 Task: Select the auto option in the package manager.
Action: Mouse moved to (16, 555)
Screenshot: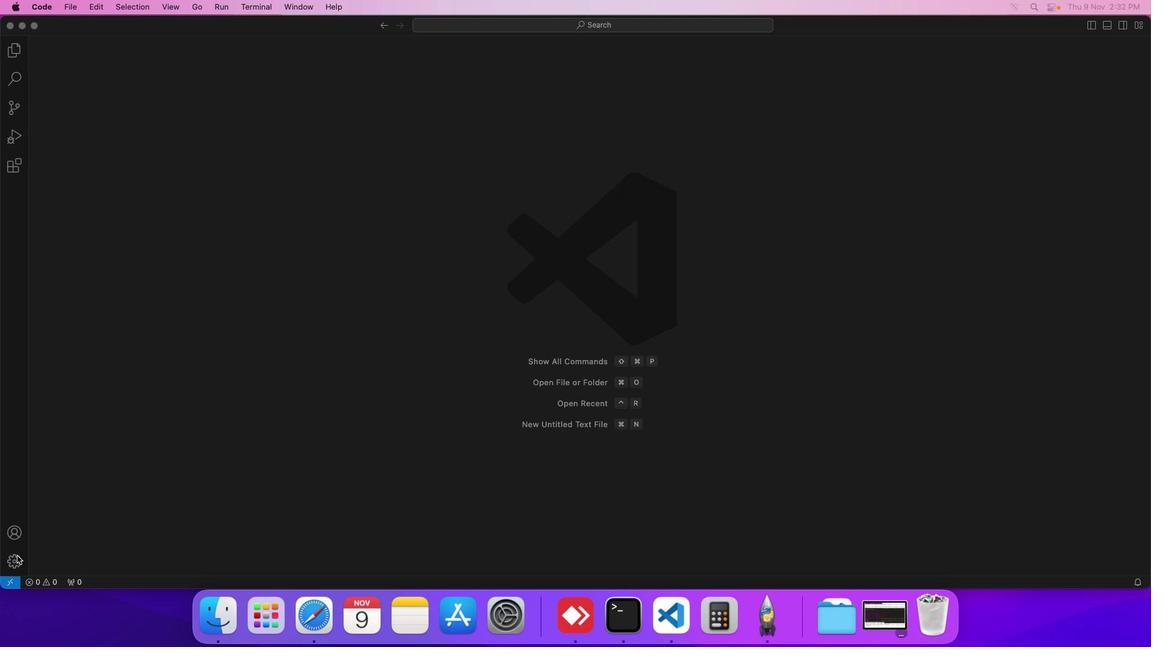 
Action: Mouse pressed left at (16, 555)
Screenshot: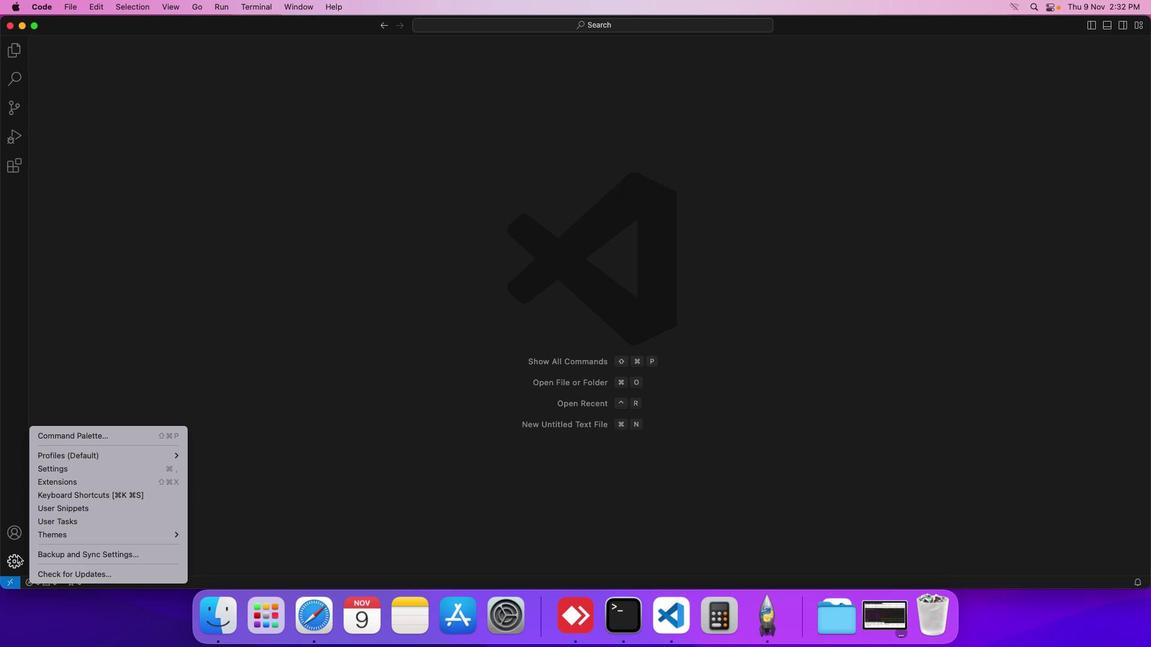 
Action: Mouse moved to (70, 467)
Screenshot: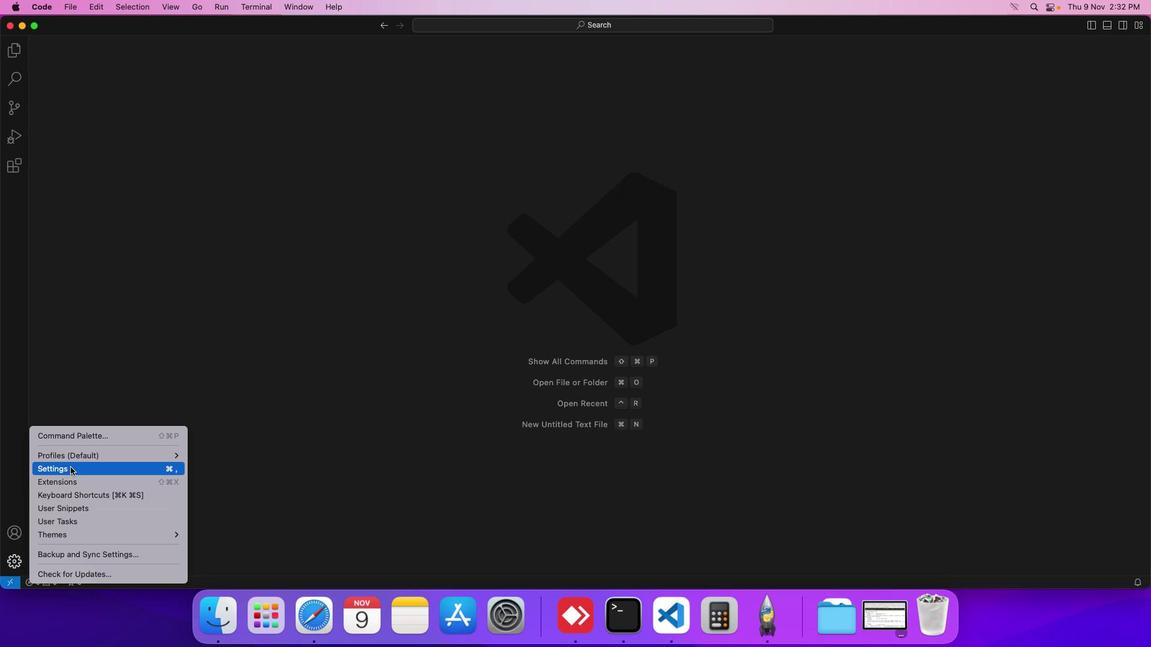 
Action: Mouse pressed left at (70, 467)
Screenshot: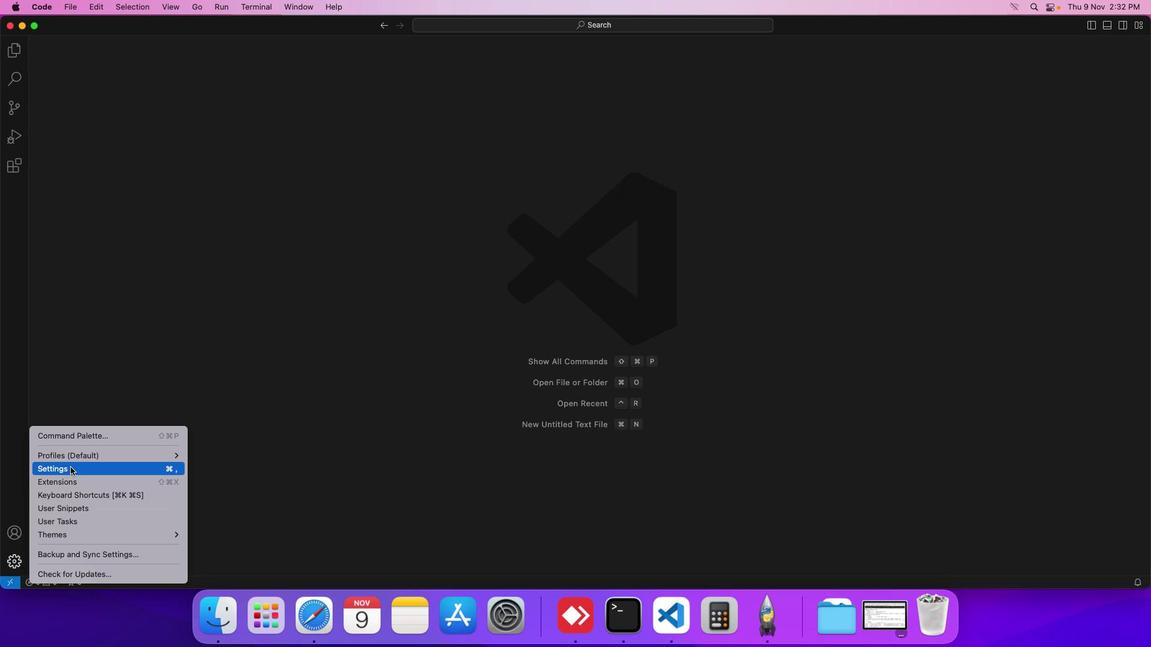 
Action: Mouse moved to (275, 214)
Screenshot: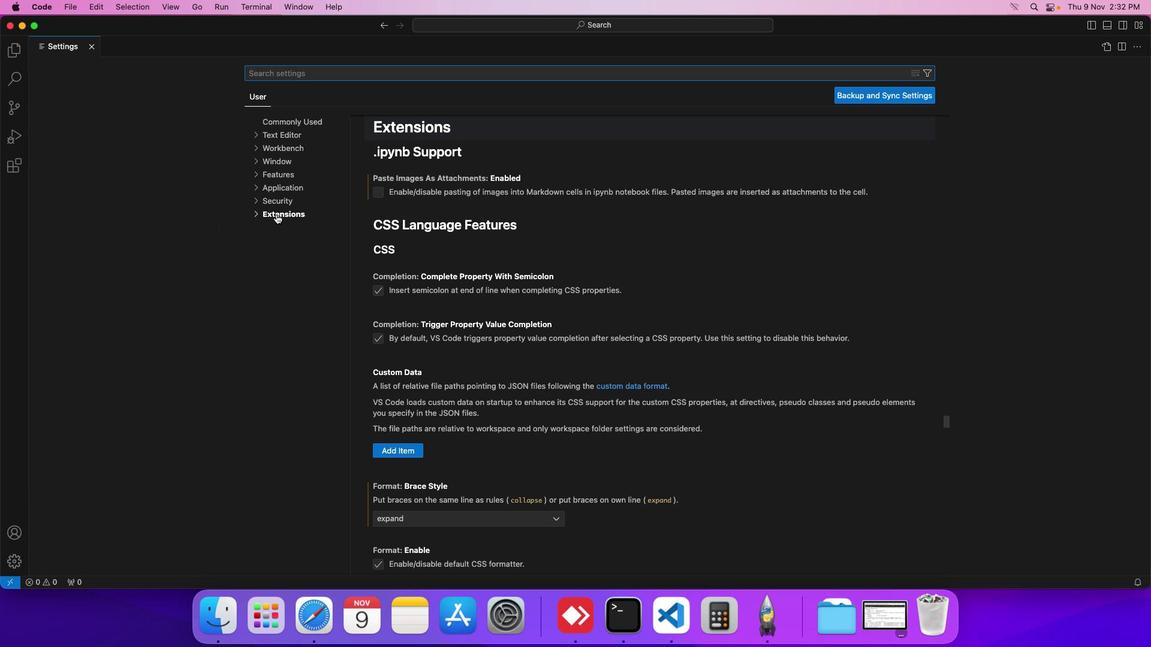 
Action: Mouse pressed left at (275, 214)
Screenshot: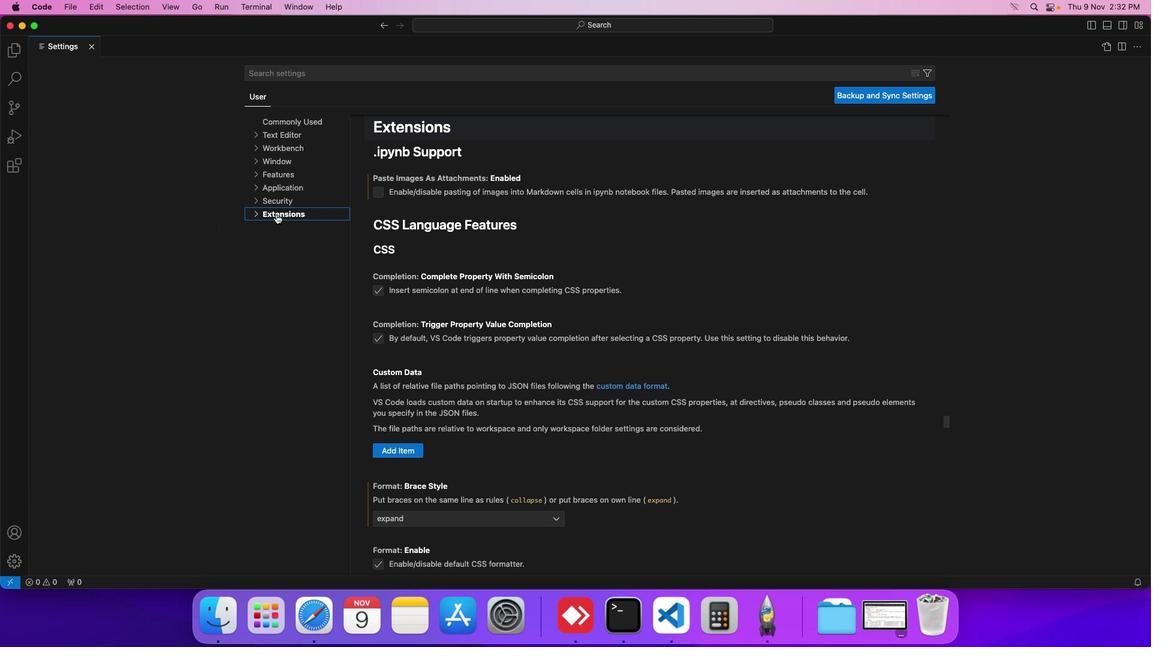 
Action: Mouse moved to (280, 452)
Screenshot: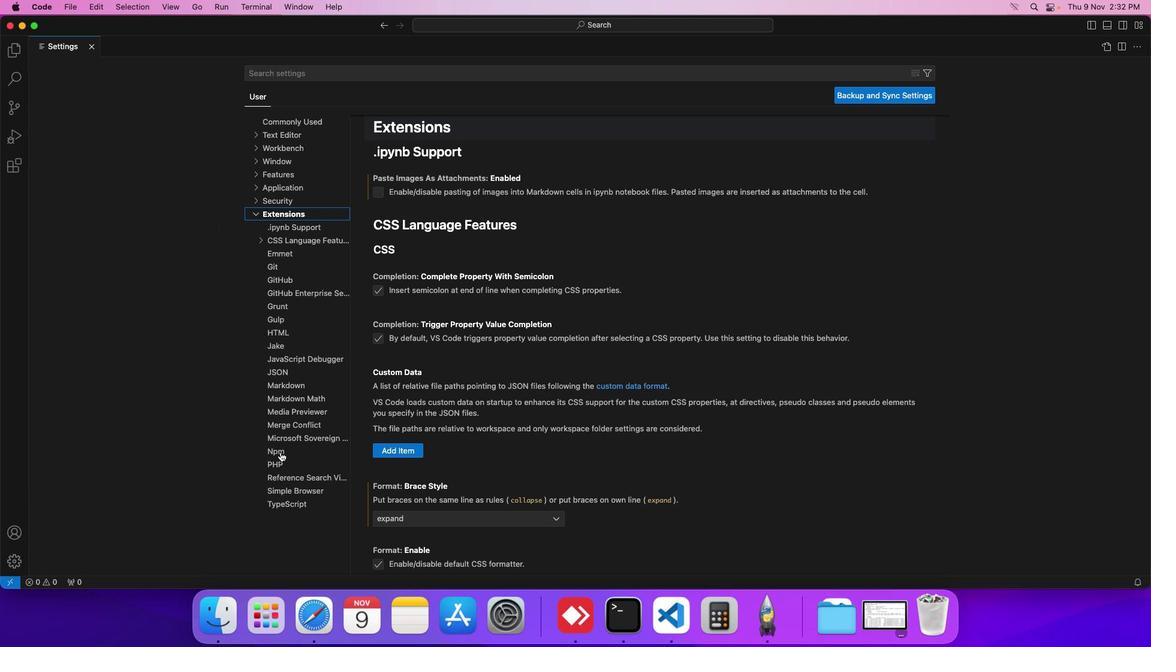 
Action: Mouse pressed left at (280, 452)
Screenshot: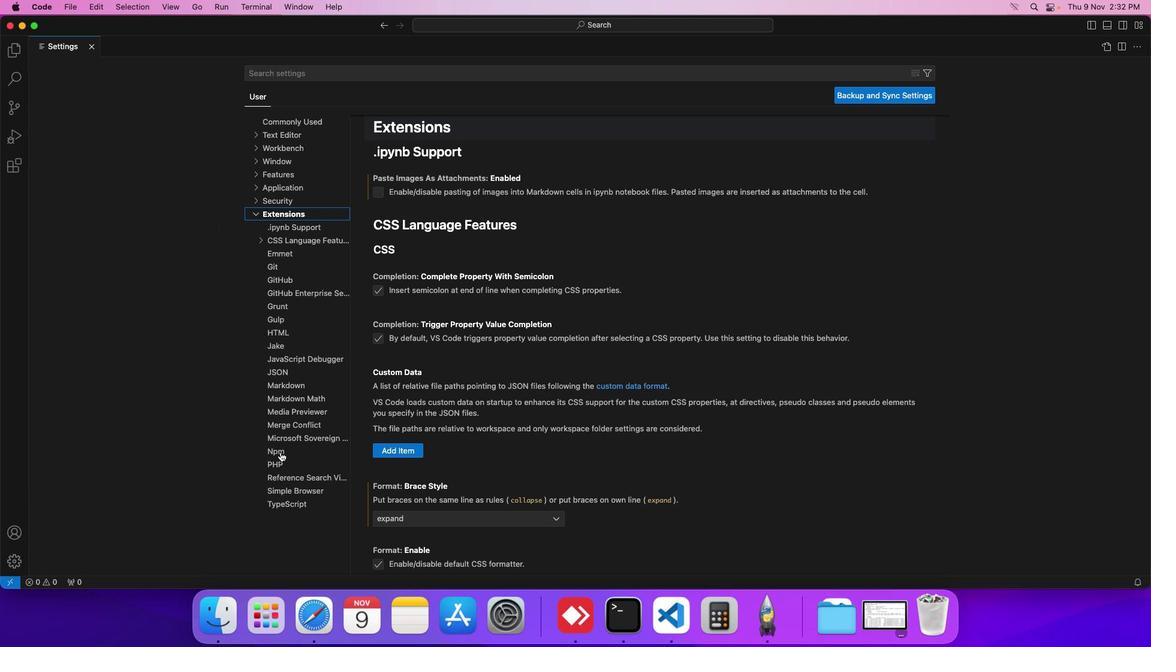 
Action: Mouse moved to (399, 417)
Screenshot: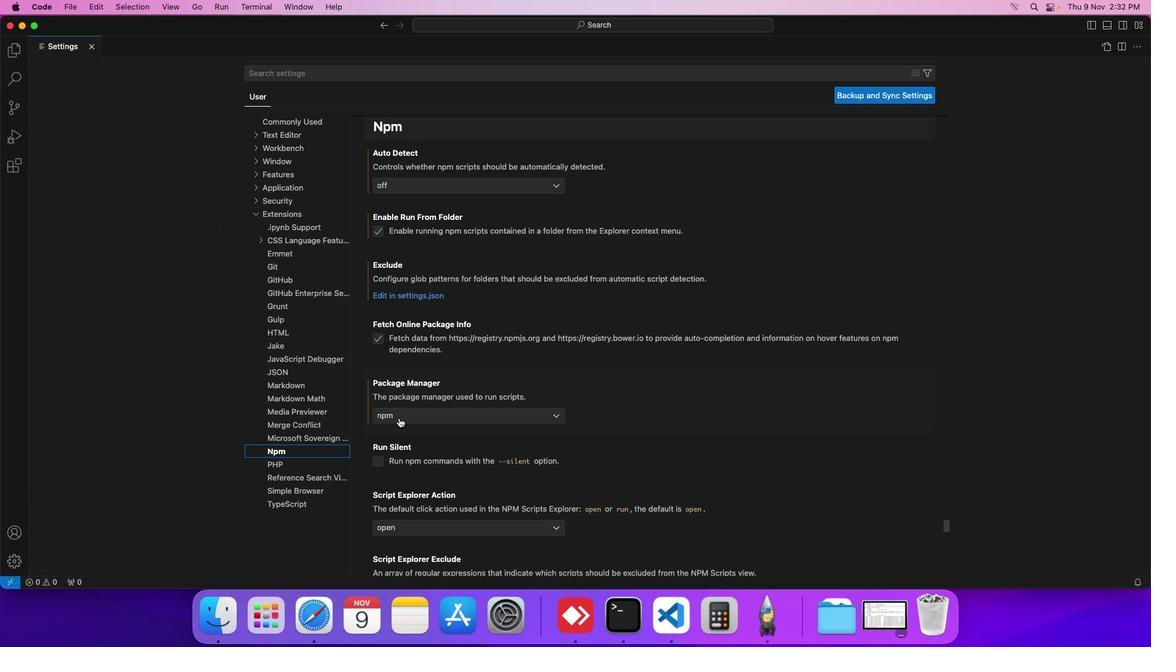 
Action: Mouse pressed left at (399, 417)
Screenshot: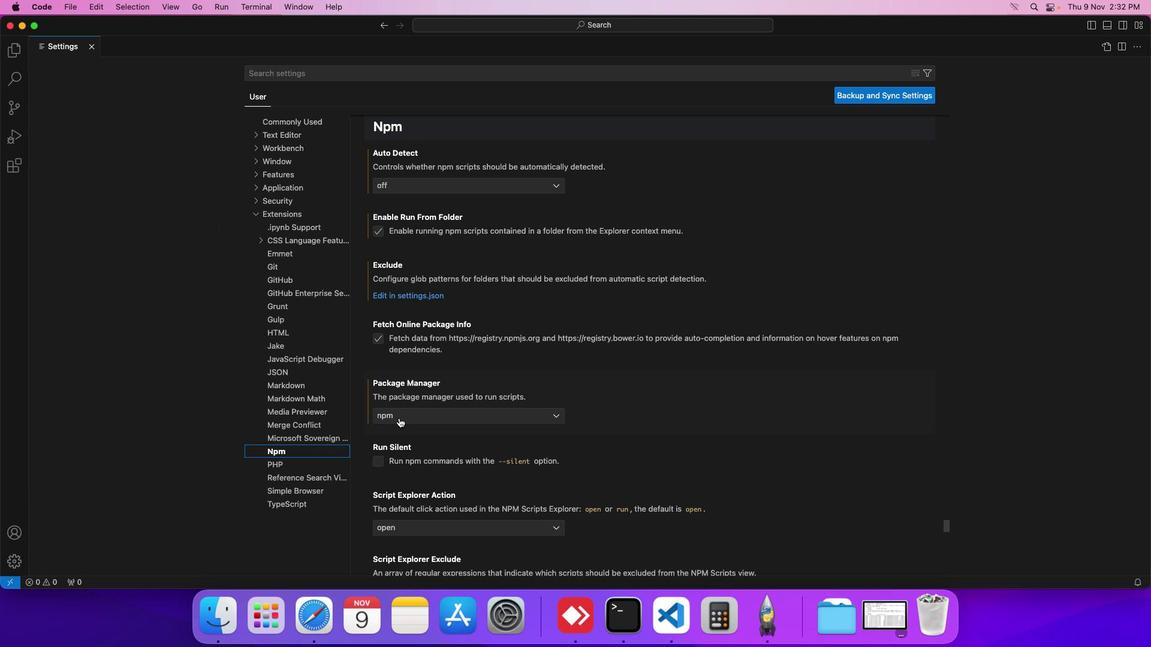 
Action: Mouse moved to (408, 432)
Screenshot: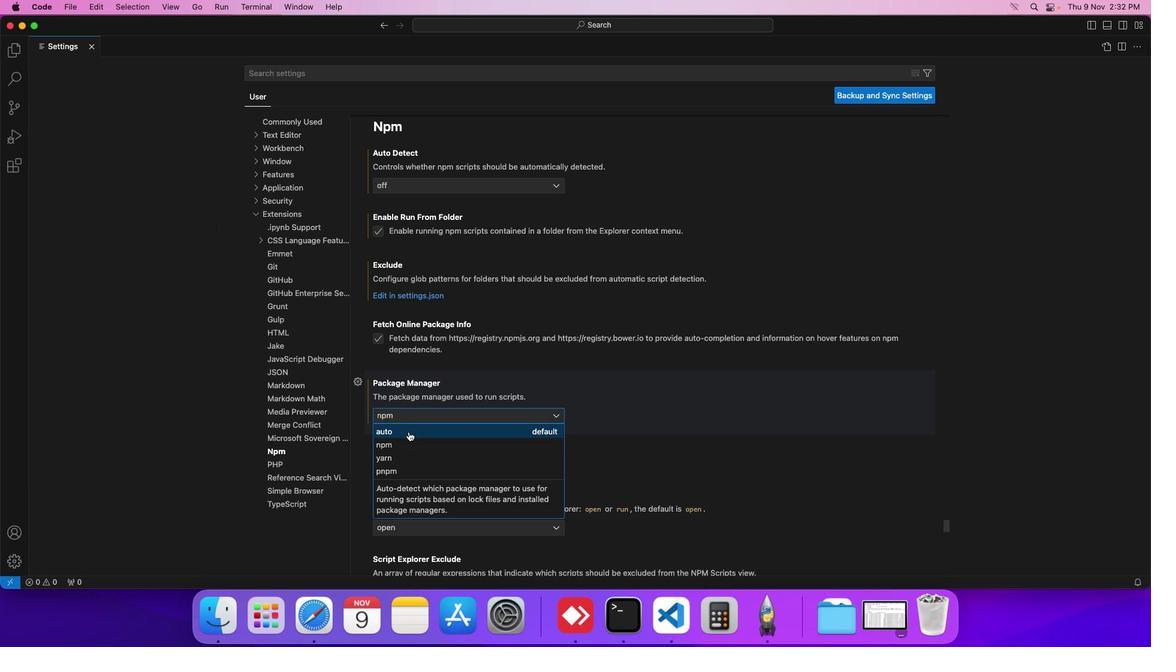 
Action: Mouse pressed left at (408, 432)
Screenshot: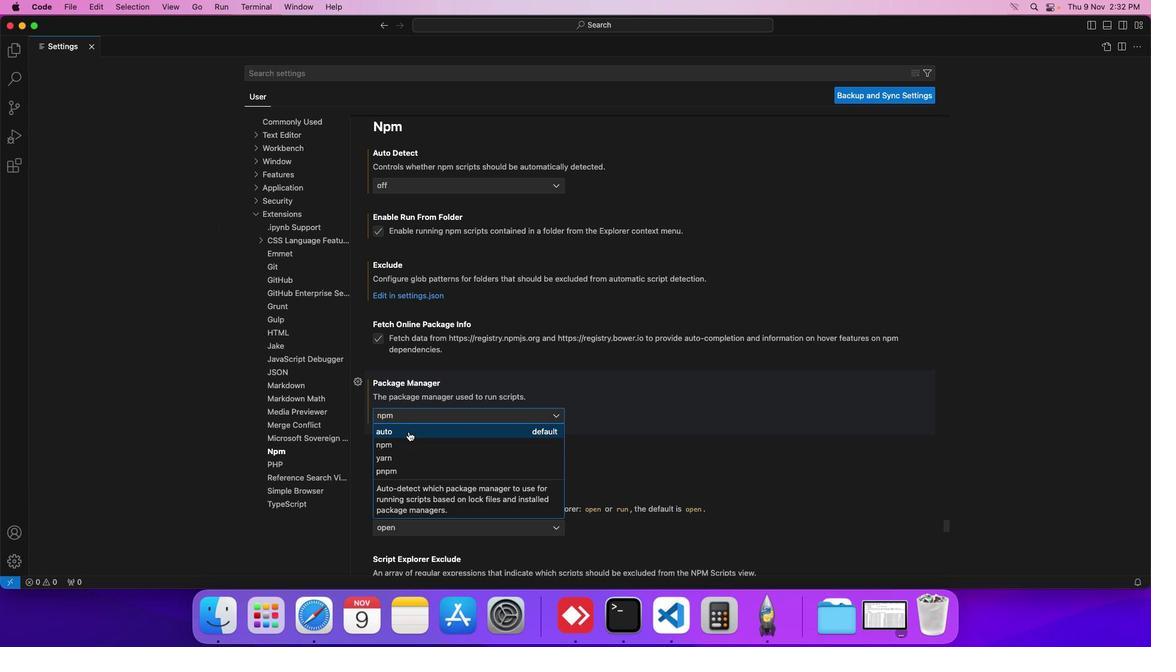 
Action: Mouse moved to (449, 433)
Screenshot: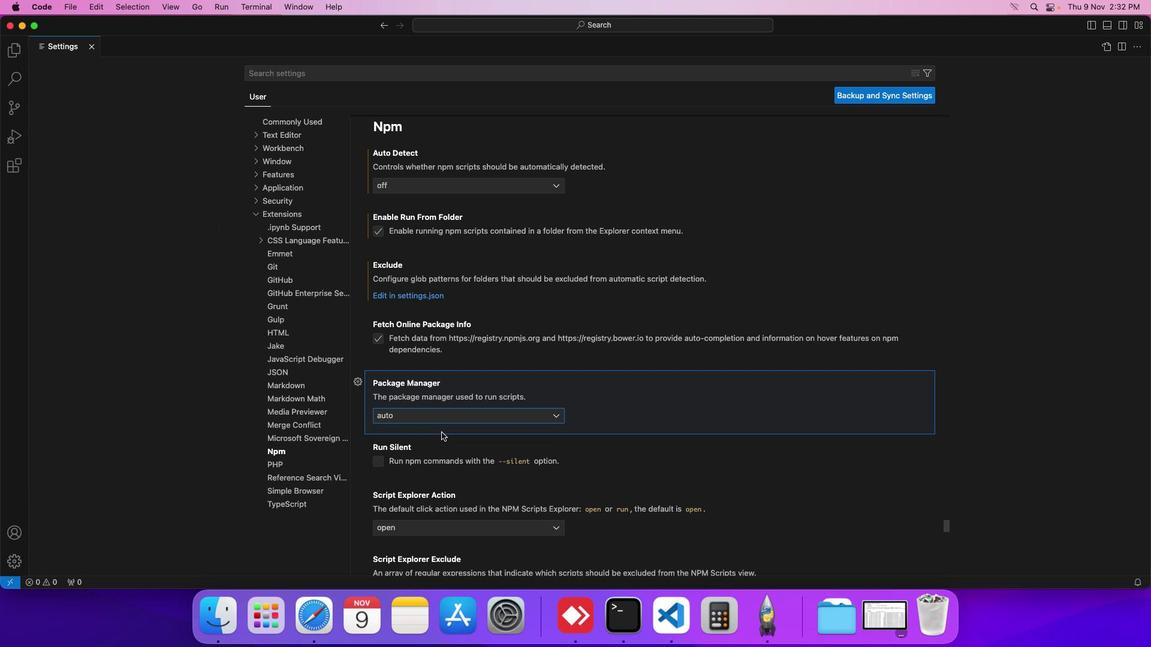 
